 Task: Write a Python script to calculate the area of a circular sector.
Action: Mouse moved to (28, 8)
Screenshot: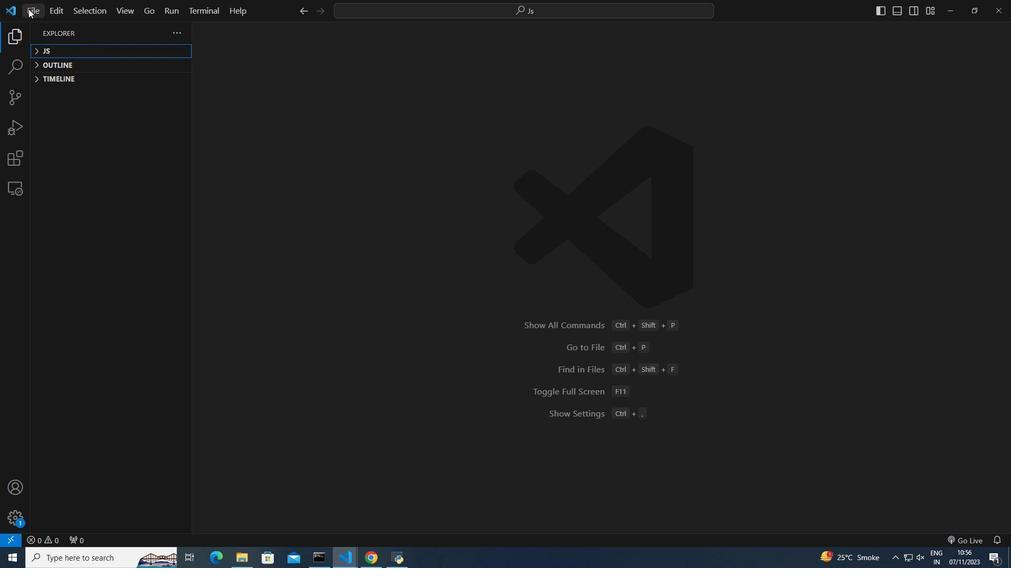 
Action: Mouse pressed left at (28, 8)
Screenshot: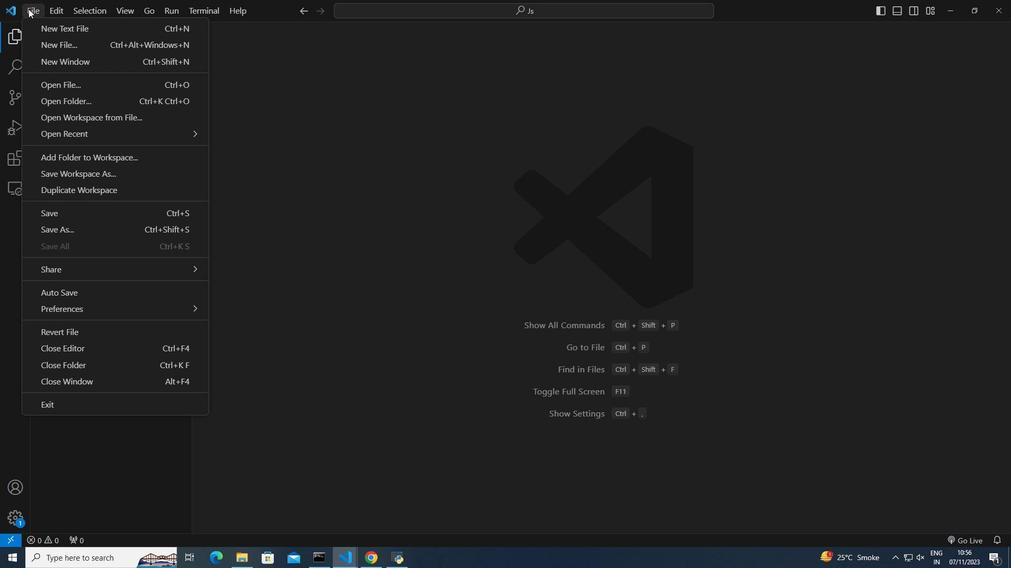
Action: Mouse moved to (66, 98)
Screenshot: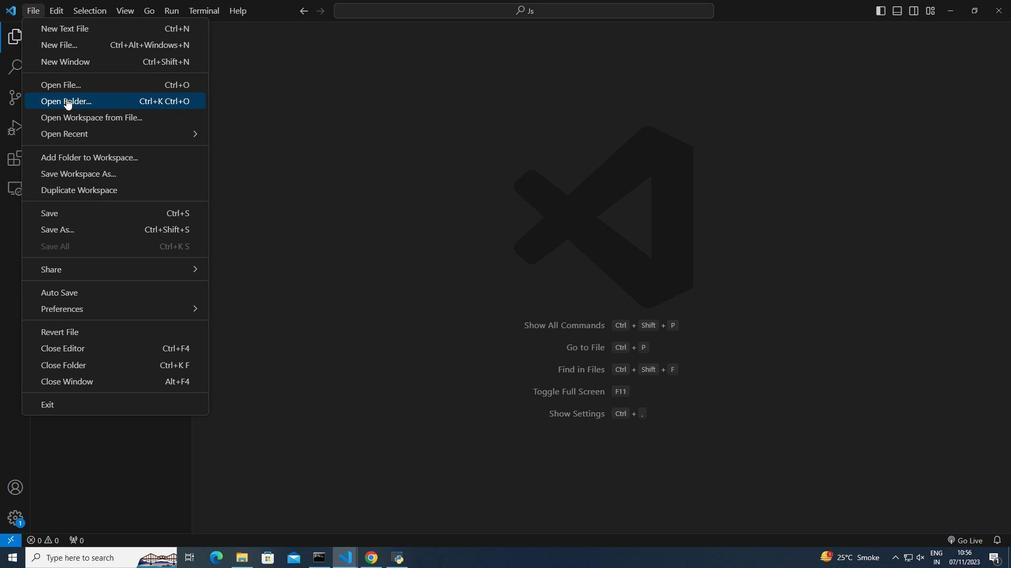 
Action: Mouse pressed left at (66, 98)
Screenshot: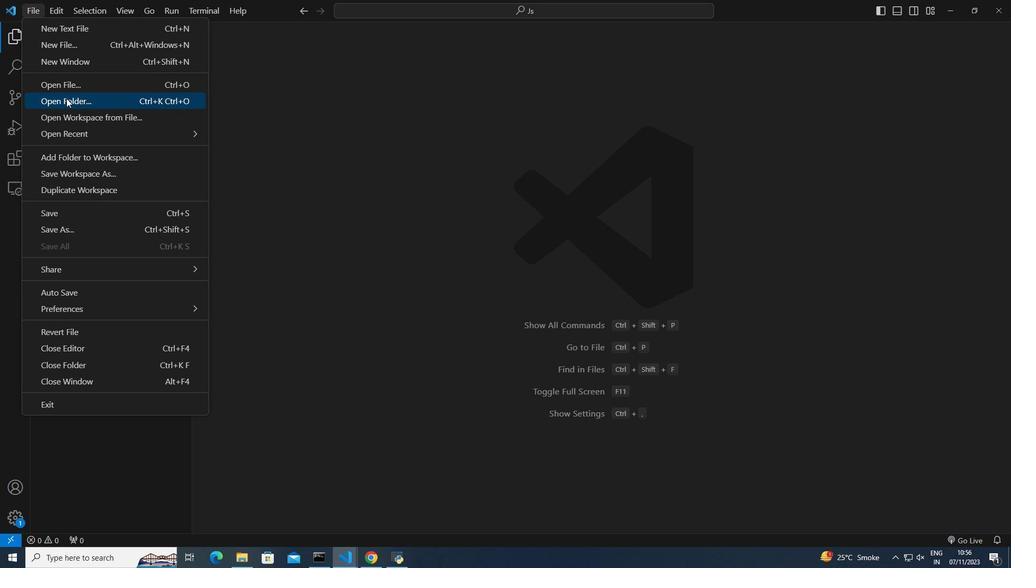 
Action: Mouse moved to (153, 178)
Screenshot: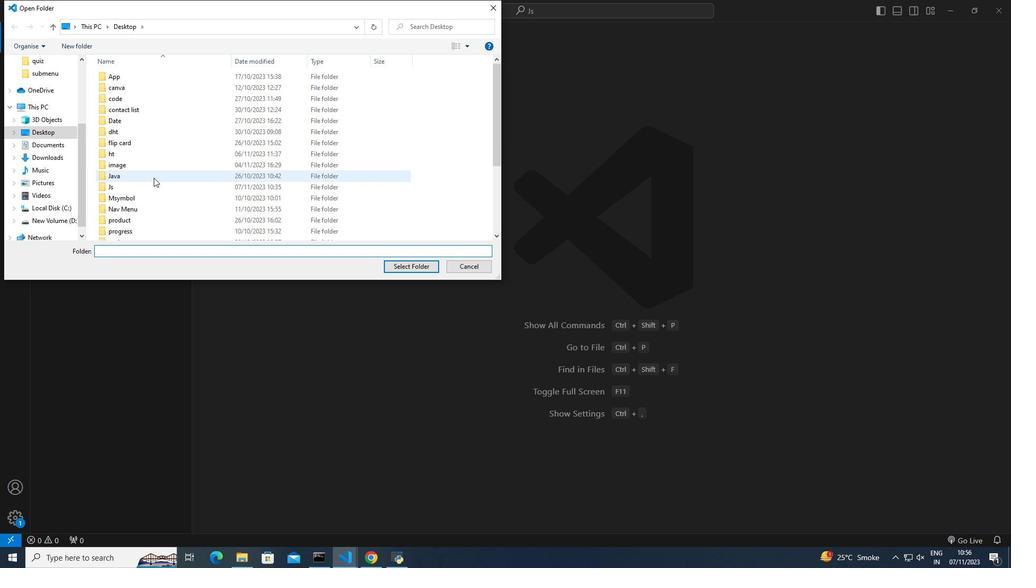 
Action: Mouse scrolled (153, 177) with delta (0, 0)
Screenshot: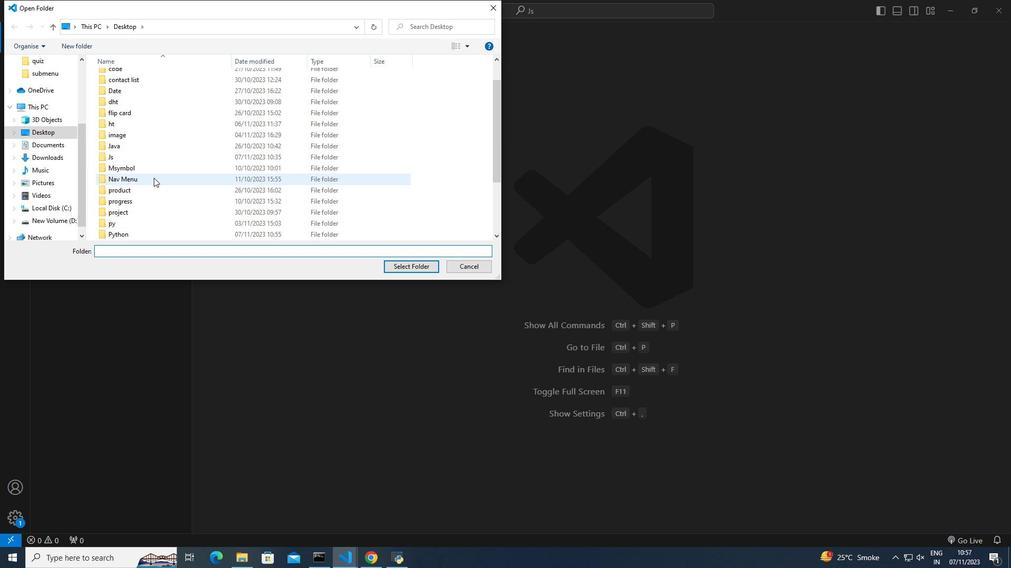 
Action: Mouse moved to (146, 231)
Screenshot: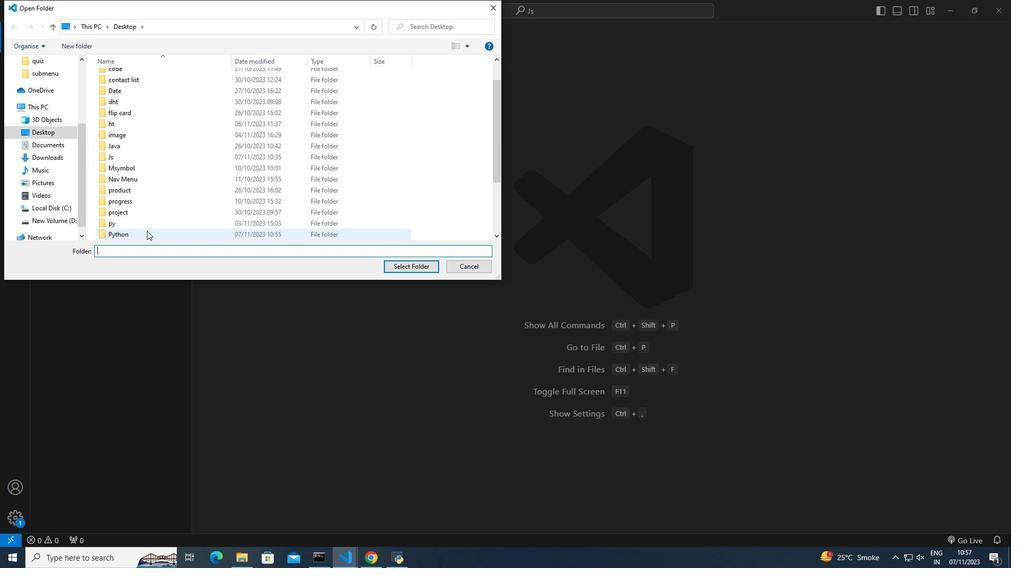 
Action: Mouse pressed left at (146, 231)
Screenshot: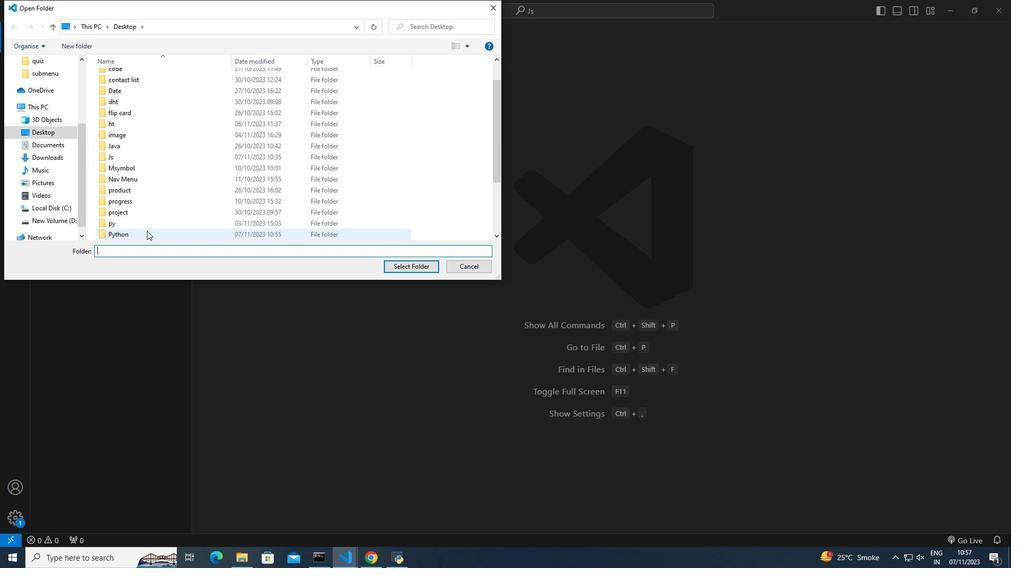 
Action: Mouse moved to (394, 262)
Screenshot: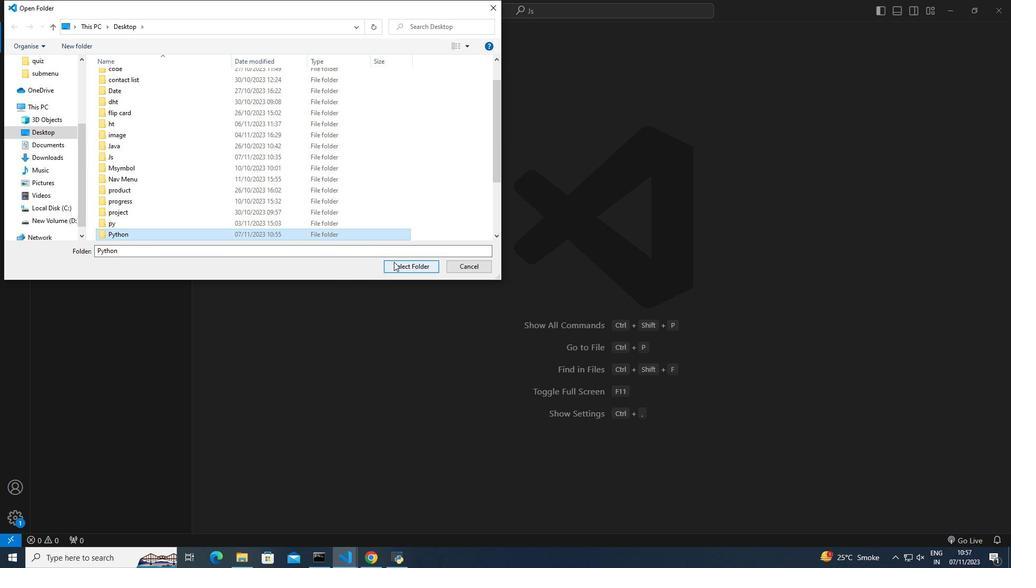
Action: Mouse pressed left at (394, 262)
Screenshot: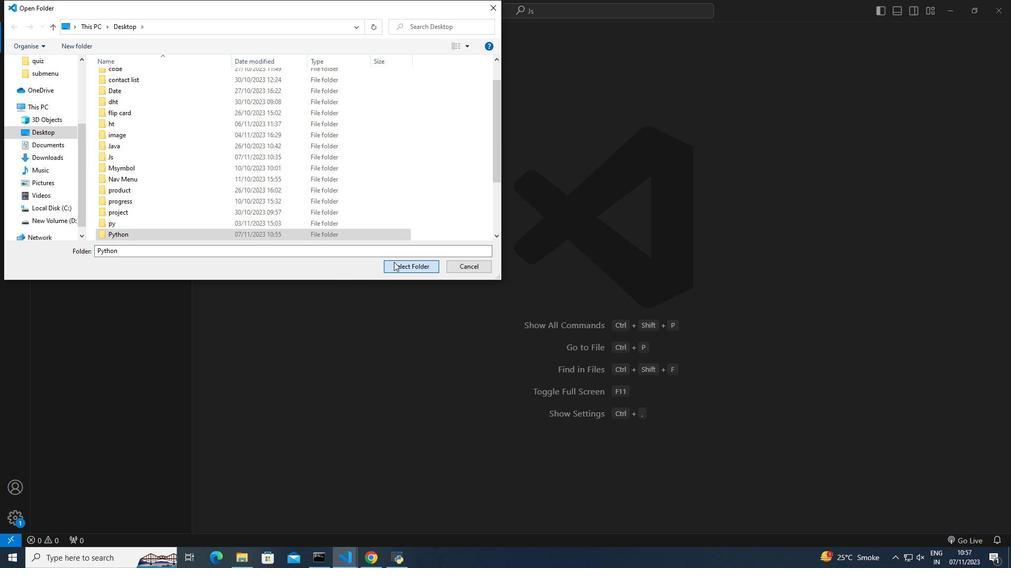 
Action: Mouse moved to (73, 48)
Screenshot: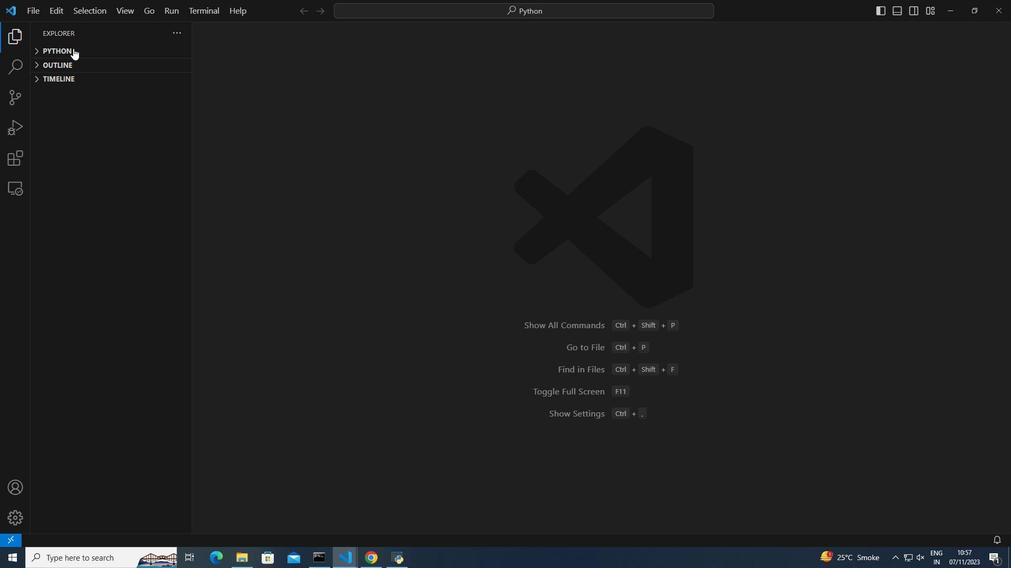 
Action: Mouse pressed left at (73, 48)
Screenshot: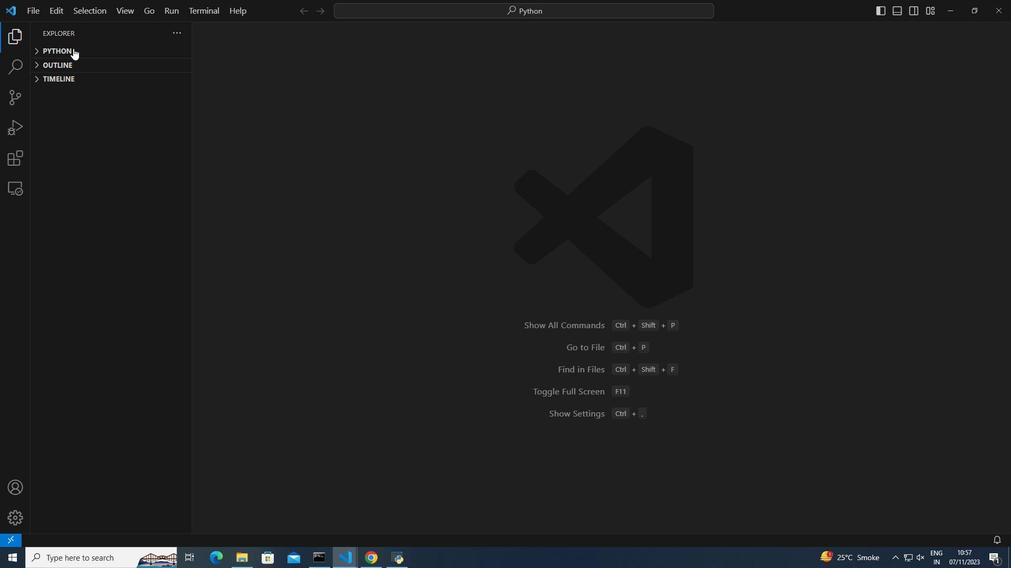 
Action: Mouse moved to (134, 48)
Screenshot: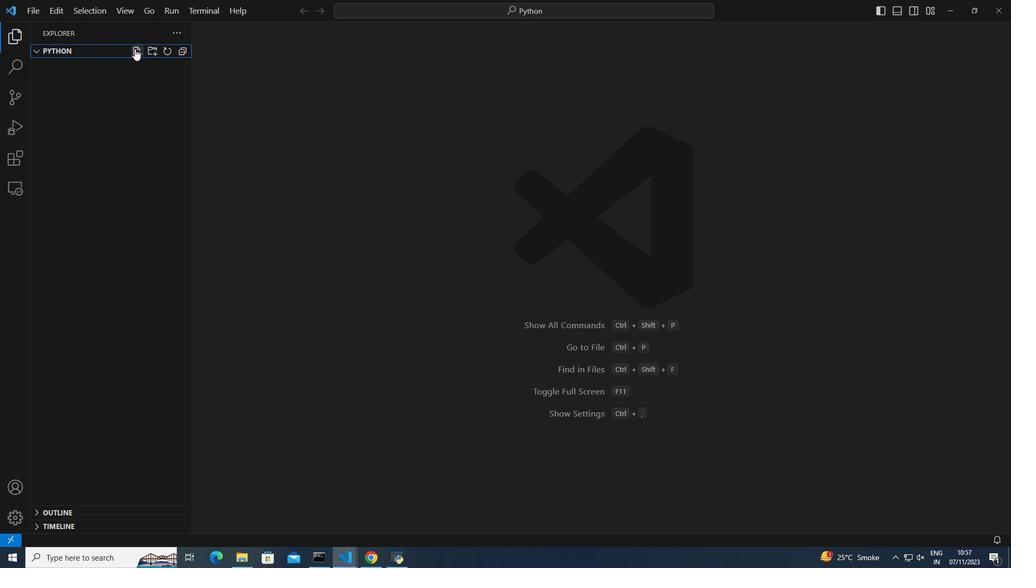 
Action: Mouse pressed left at (134, 48)
Screenshot: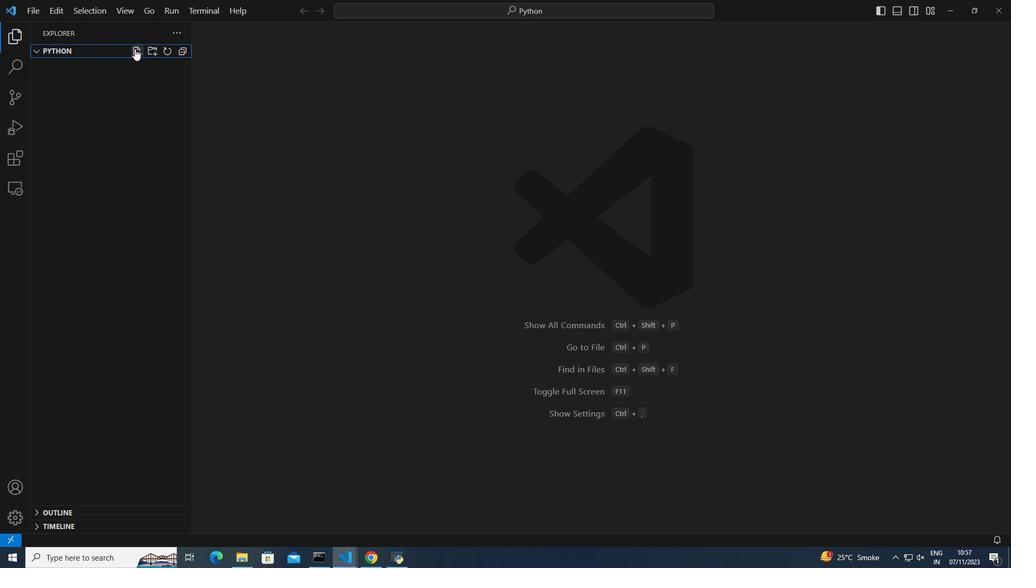 
Action: Mouse moved to (84, 65)
Screenshot: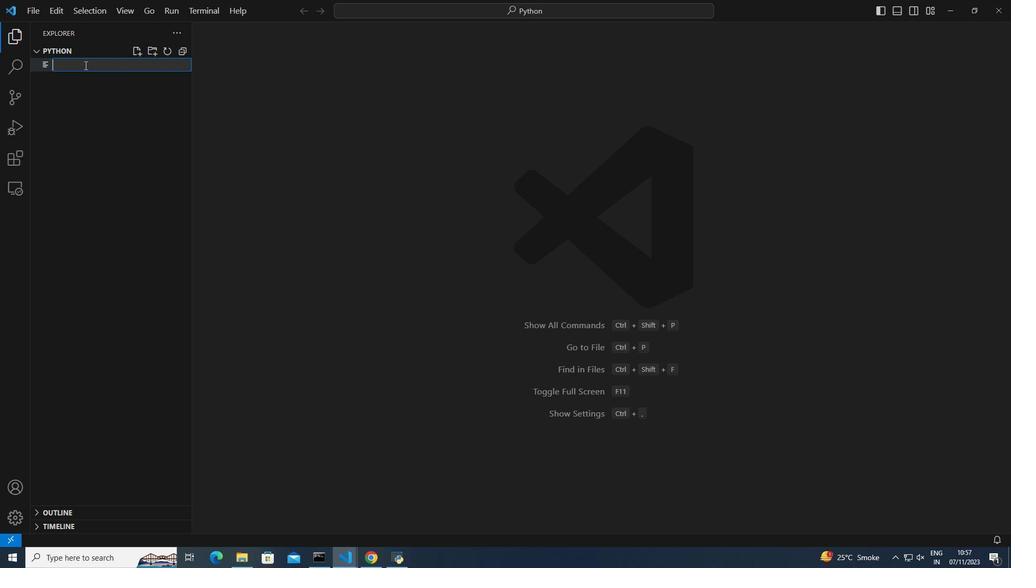 
Action: Mouse pressed left at (84, 65)
Screenshot: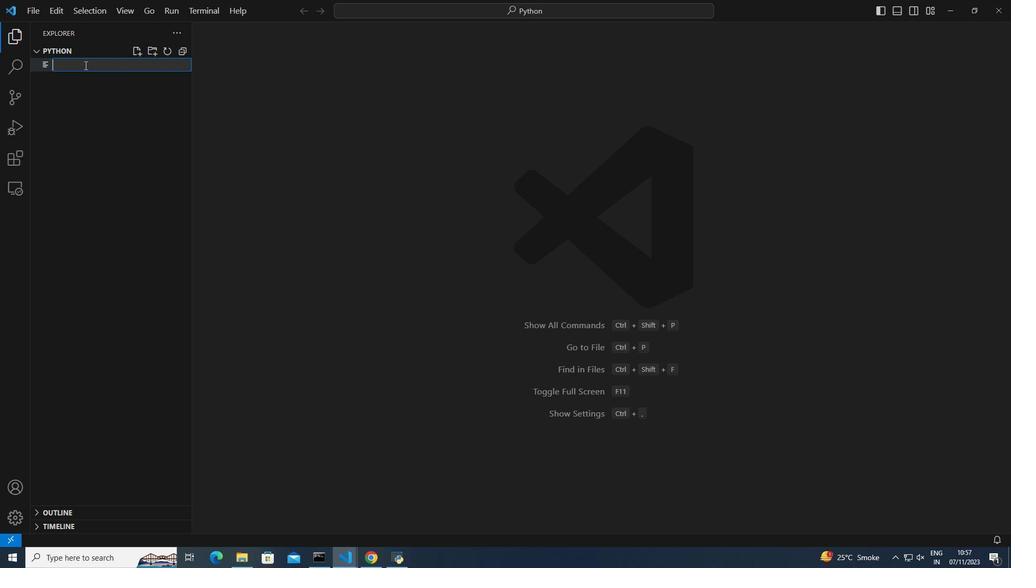 
Action: Mouse moved to (84, 65)
Screenshot: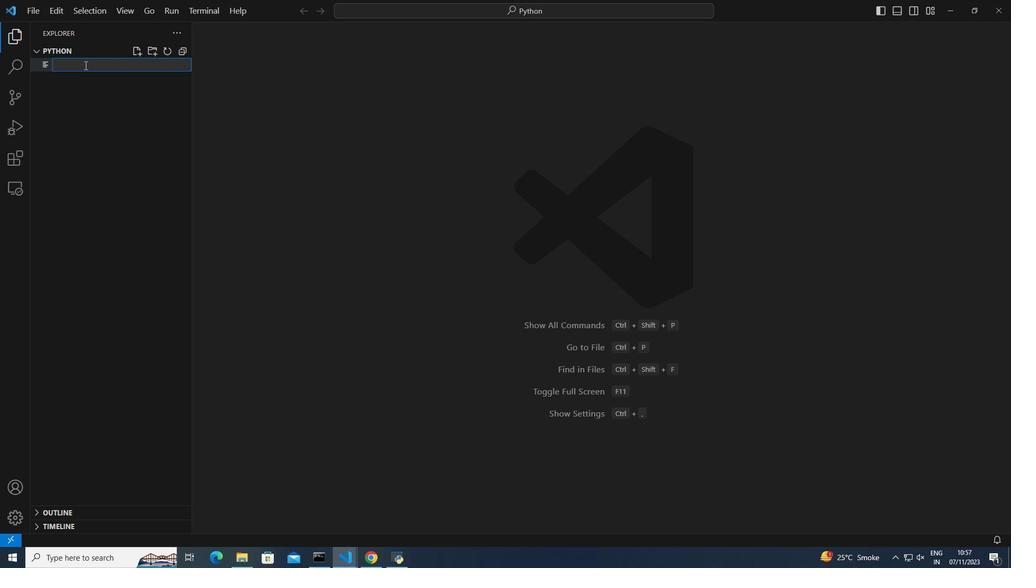 
Action: Key pressed se
Screenshot: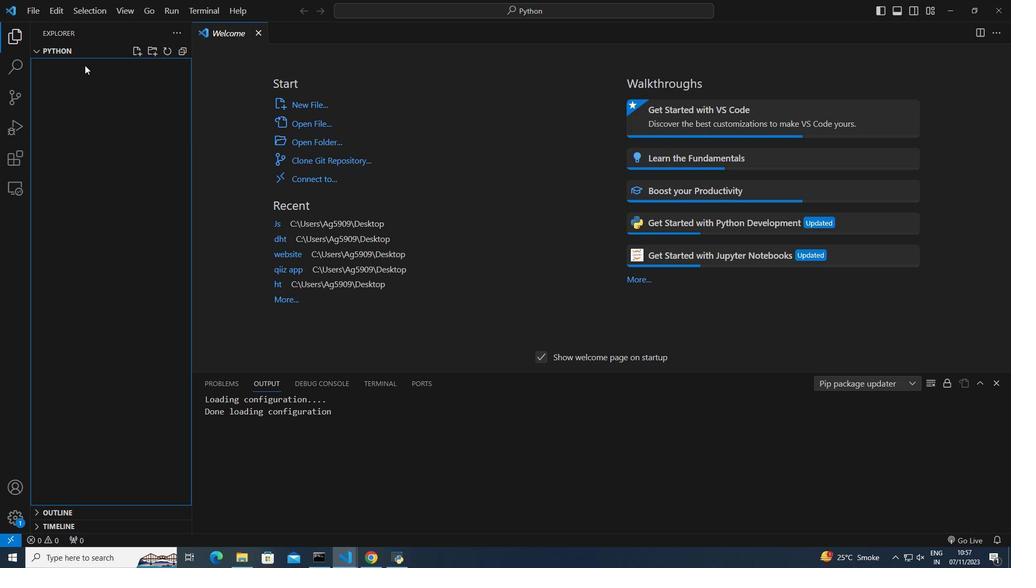 
Action: Mouse moved to (254, 29)
Screenshot: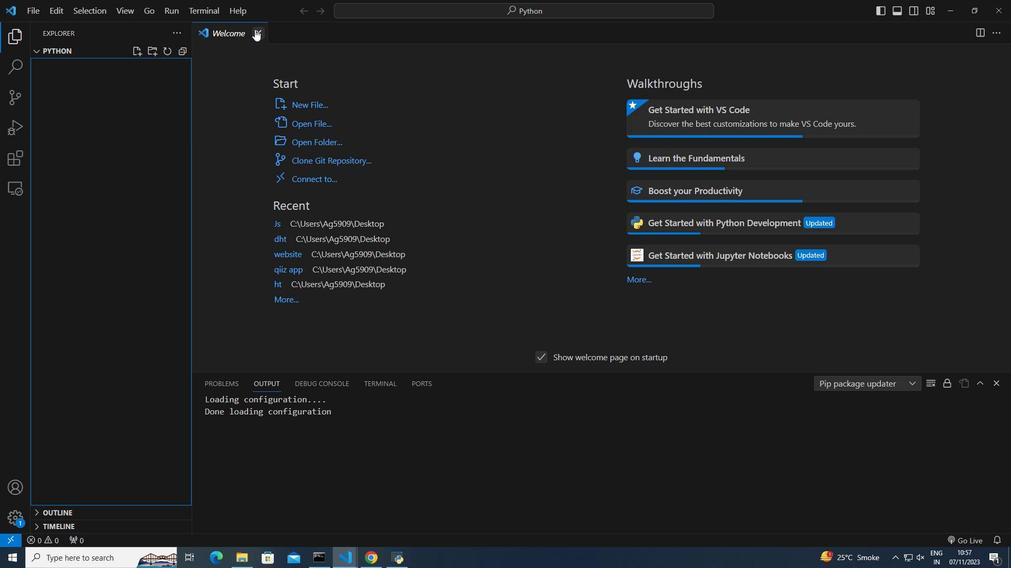 
Action: Mouse pressed left at (254, 29)
Screenshot: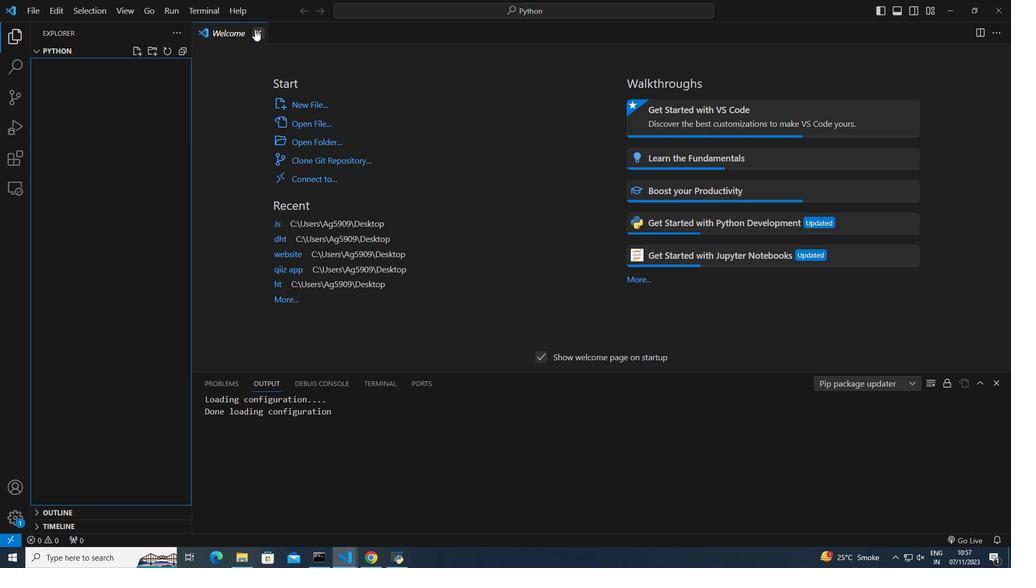 
Action: Mouse moved to (997, 380)
Screenshot: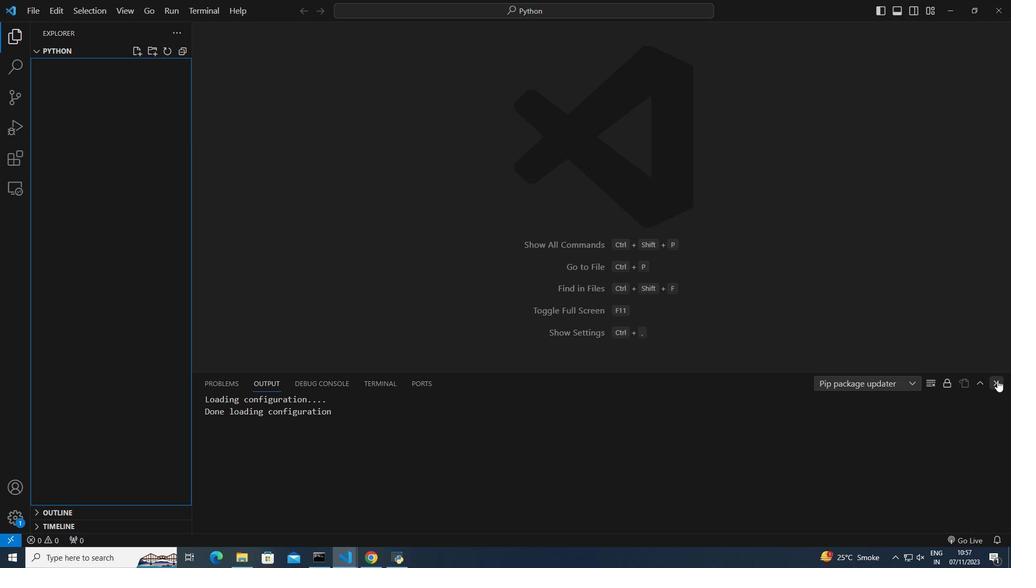 
Action: Mouse pressed left at (997, 380)
Screenshot: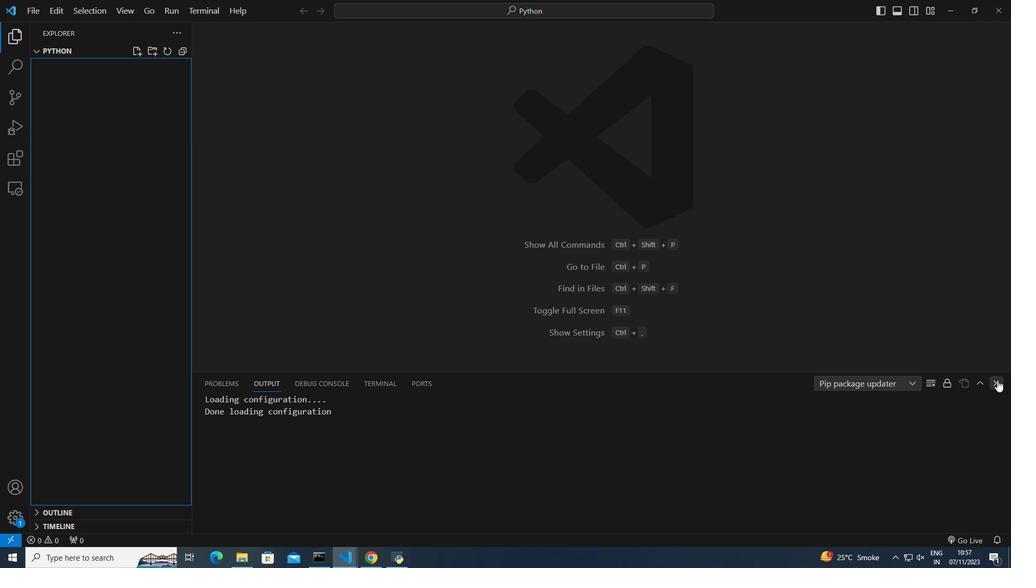 
Action: Mouse moved to (68, 48)
Screenshot: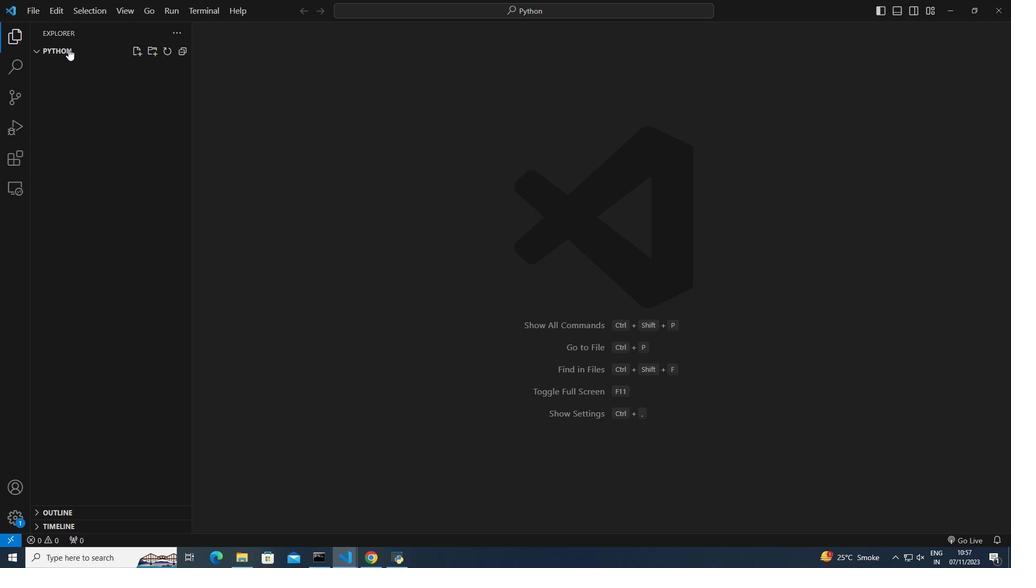 
Action: Mouse pressed left at (68, 48)
Screenshot: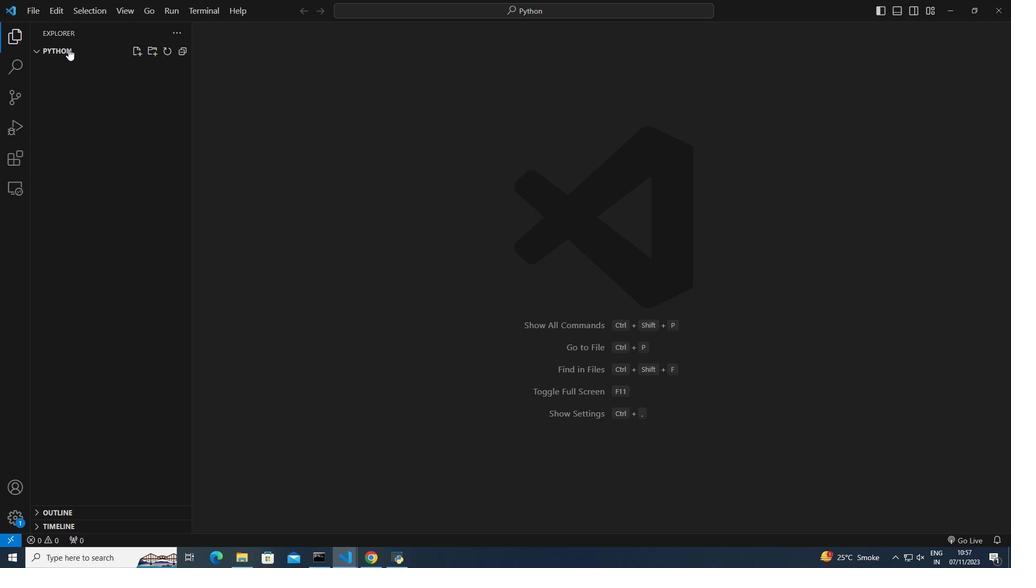 
Action: Mouse moved to (71, 47)
Screenshot: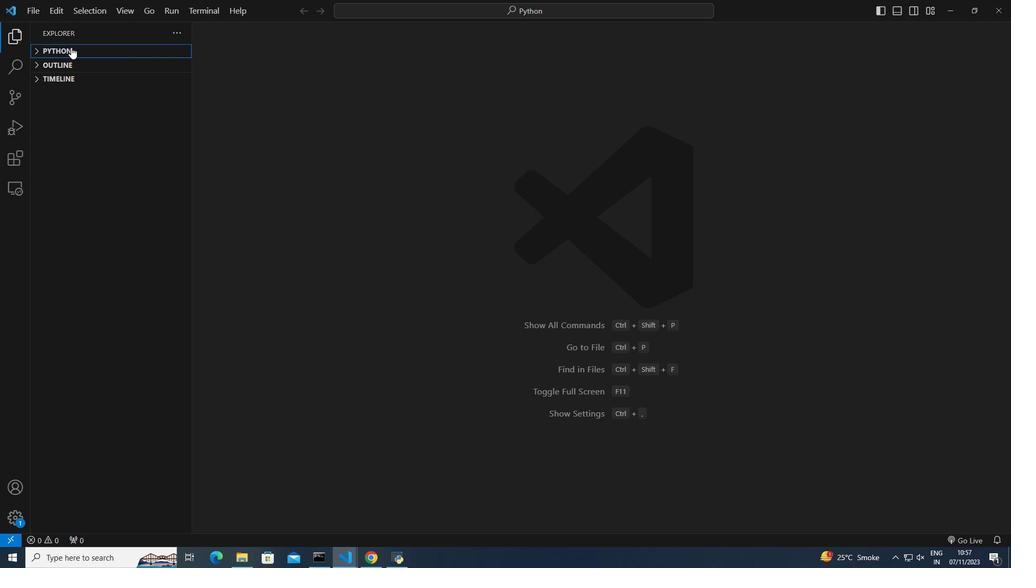 
Action: Mouse pressed left at (71, 47)
Screenshot: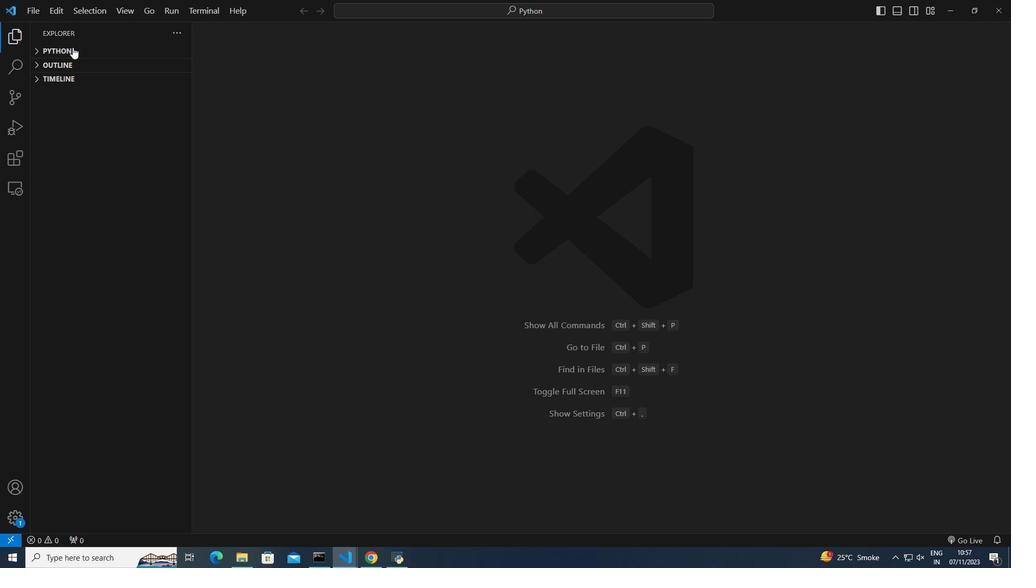 
Action: Mouse moved to (138, 46)
Screenshot: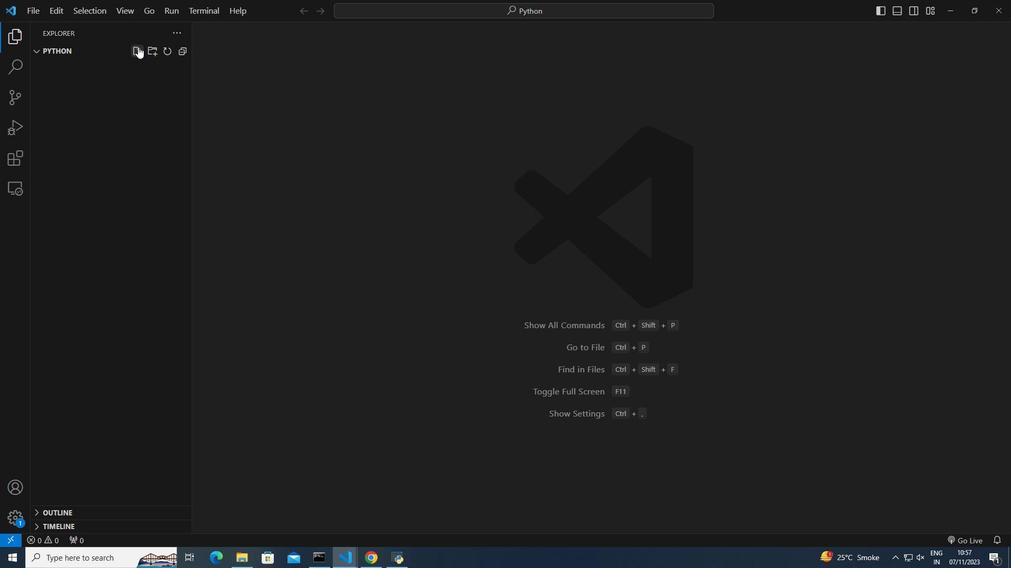 
Action: Mouse pressed left at (138, 46)
Screenshot: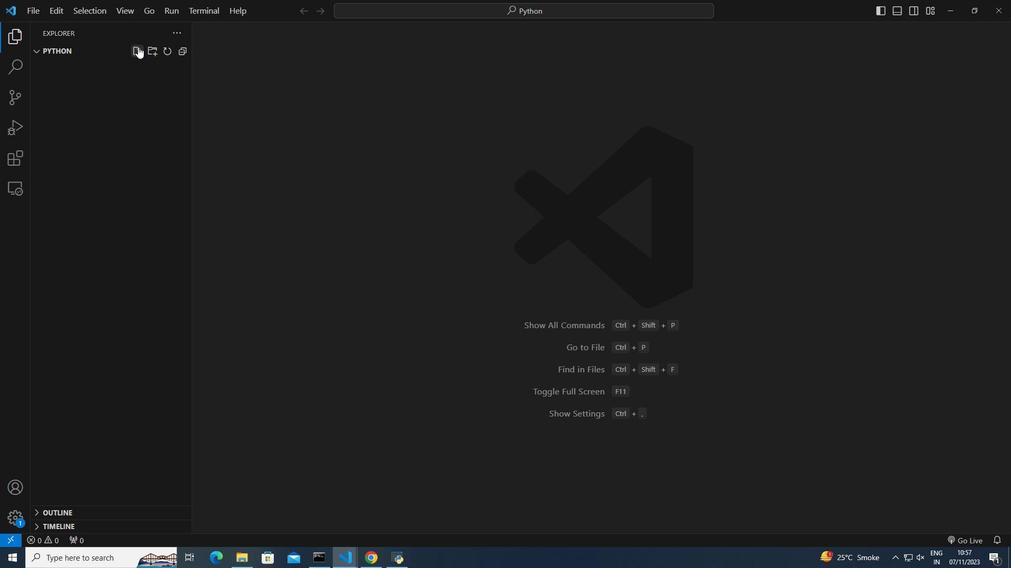 
Action: Mouse moved to (75, 60)
Screenshot: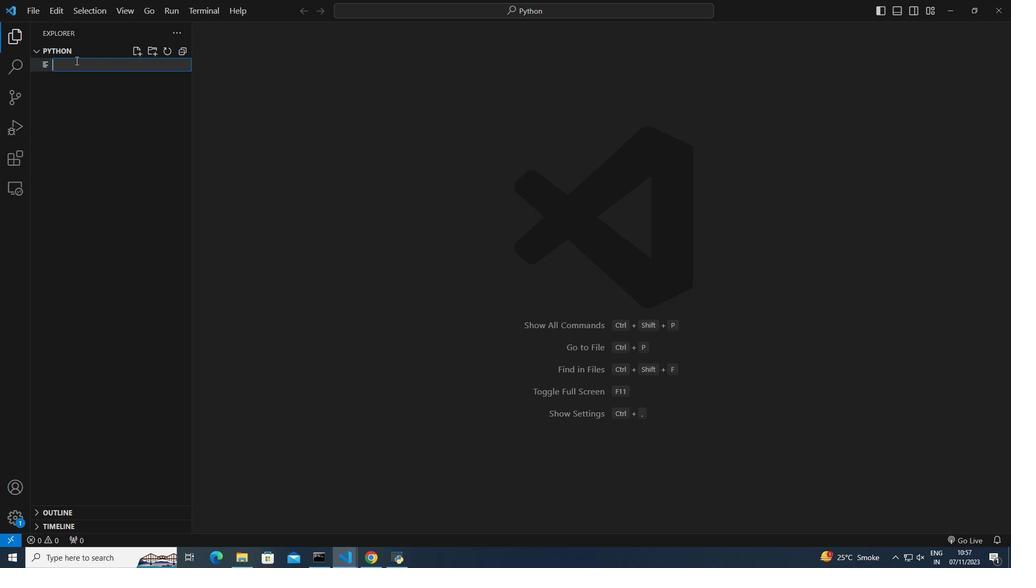 
Action: Mouse pressed left at (75, 60)
Screenshot: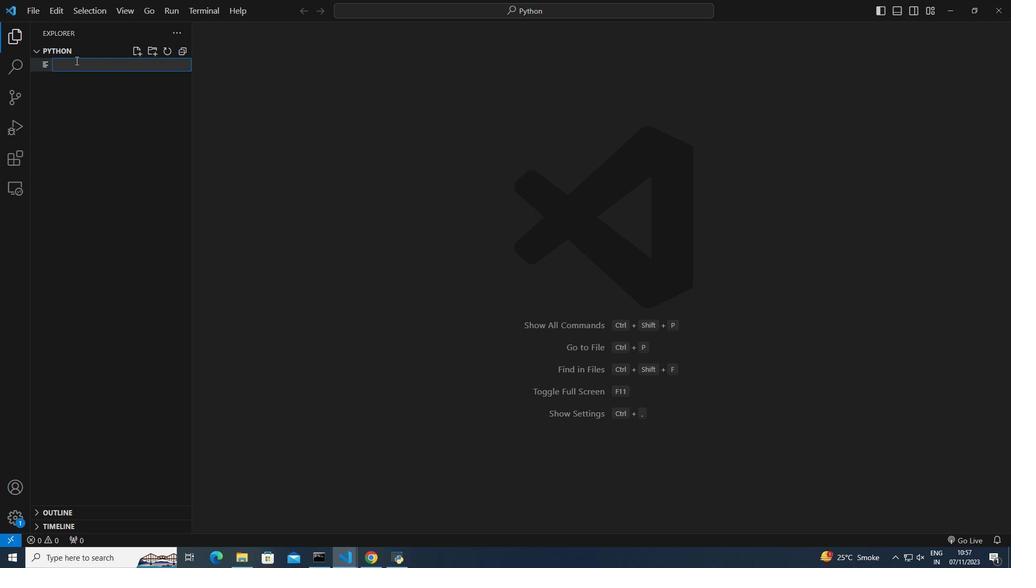 
Action: Mouse moved to (75, 60)
Screenshot: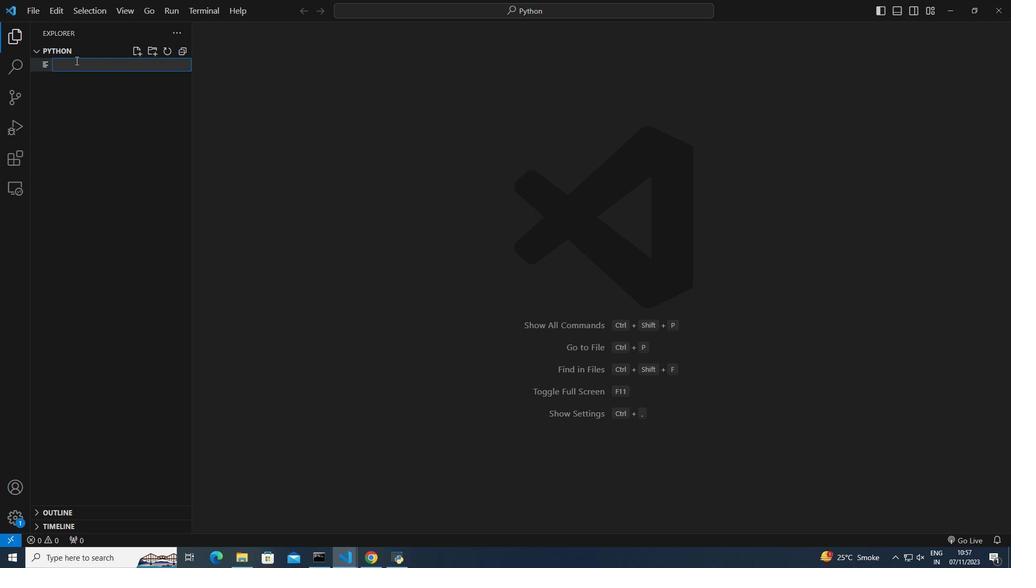 
Action: Key pressed sector.<Key.backspace><Key.backspace><Key.backspace><Key.backspace><Key.backspace><Key.backspace><Key.backspace><Key.backspace><Key.backspace><Key.backspace><Key.backspace><Key.backspace><Key.backspace><Key.backspace>area.py<Key.enter>import<Key.space>math<Key.enter><Key.enter>def<Key.space>sector<Key.shift_r><Key.shift_r><Key.shift_r><Key.shift_r><Key.shift_r><Key.shift_r><Key.shift_r><Key.shift_r>_area<Key.shift_r>(radius,<Key.space>angle<Key.right><Key.shift_r>:<Key.enter>area<Key.space>=<Key.space><Key.shift_r>(angle<Key.space>/<Key.space>360<Key.right><Key.space><Key.shift_r>*<Key.space>math.pi<Key.space><Key.shift_r><Key.shift_r><Key.shift_r>*<Key.space><Key.shift_r>(radius<Key.space><Key.shift_r>**<Key.space>2<Key.right><Key.right><Key.enter>return<Key.space>area<Key.enter><Key.enter><Key.enter><Key.shift>#<Key.space><Key.shift>Input<Key.space>the<Key.space>radius<Key.space>and<Key.space>angle<Key.space>from<Key.space>the<Key.space>user<Key.enter>radius<Key.space>=<Key.space>float<Key.shift_r><Key.shift_r>(input<Key.shift_r>(<Key.shift><Key.shift_r>"<Key.shift>Enter<Key.space>the<Key.space>radius<Key.space>of<Key.space>the<Key.space>circlll<Key.backspace><Key.backspace>e<Key.shift_r>:<Key.space><Key.right><Key.right><Key.right><Key.enter>angle<Key.space>=<Key.space>float<Key.shift_r>(input<Key.shift_r><Key.shift_r><Key.shift_r>(<Key.shift_r>"<Key.shift>Enter<Key.space>the<Key.space>angle<Key.space>of<Key.space>the<Key.space>sector<Key.space>in<Key.space>f<Key.backspace>degrees<Key.shift_r>:<Key.space><Key.right><Key.right><Key.right><Key.enter><Key.enter><Key.enter><Key.shift>#<Key.space><Key.shift>Calculate<Key.space>the<Key.space>ae<Key.backspace>rea<Key.space>of<Key.space>the<Key.space>circular<Key.space>sector<Key.enter><Key.enter><Key.backspace>area<Key.space>=<Key.space>sector<Key.enter><Key.shift_r><Key.shift_r>(radius,<Key.space>angle<Key.right><Key.enter><Key.enter>print<Key.shift_r>(f<Key.shift_r>"<Key.shift><Key.shift><Key.shift><Key.shift><Key.shift><Key.shift><Key.shift><Key.shift><Key.shift><Key.shift>The<Key.space>area<Key.space>of<Key.space>the<Key.space>circular<Key.space>sector<Key.space>is<Key.space><Key.shift_r>{area<Key.shift_r><Key.shift_r>:.2f<Key.right><Key.space>a<Key.backspace>square<Key.space>units.ctrl+S
Screenshot: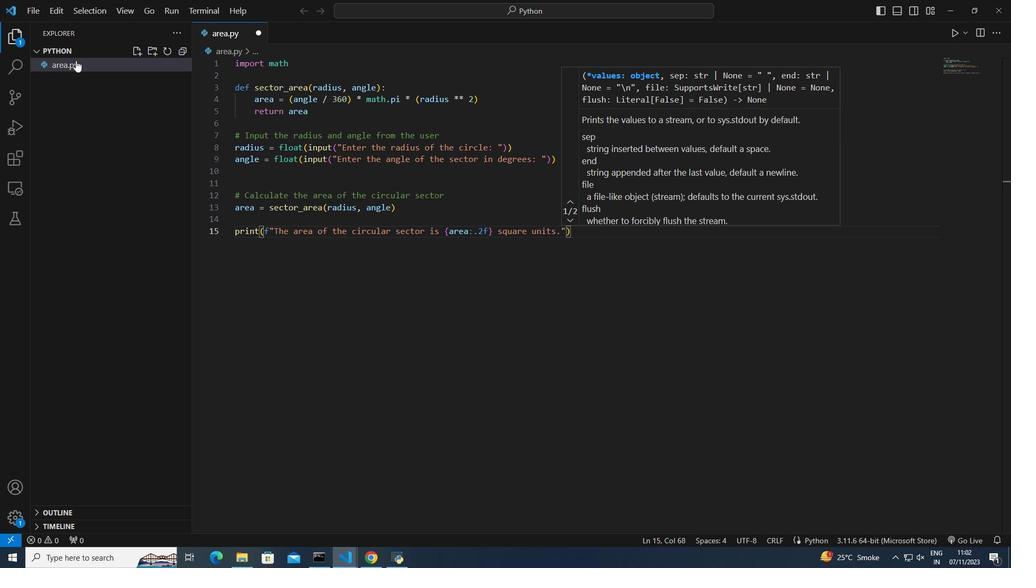 
Action: Mouse moved to (303, 363)
Screenshot: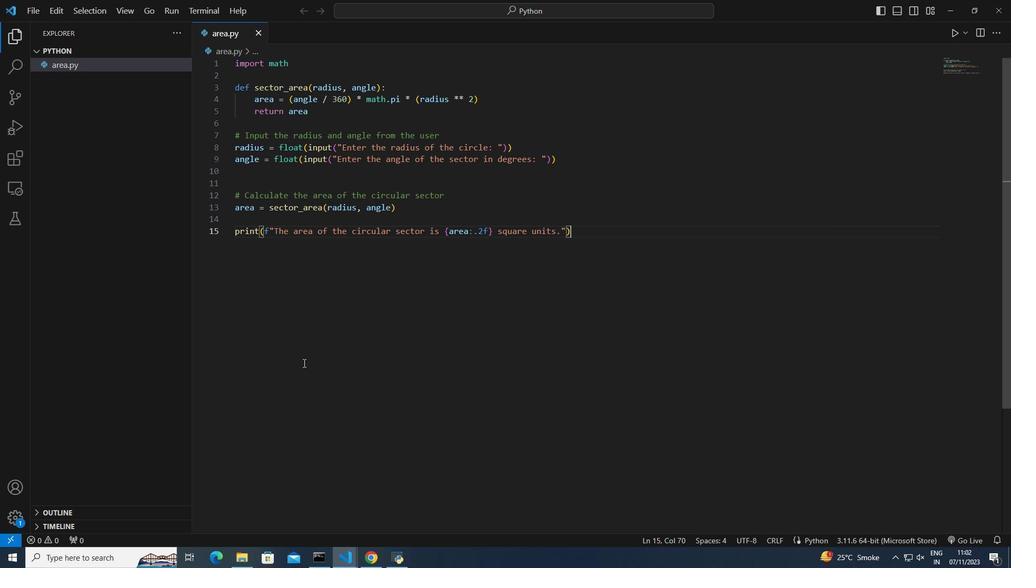 
Action: Mouse pressed left at (303, 363)
Screenshot: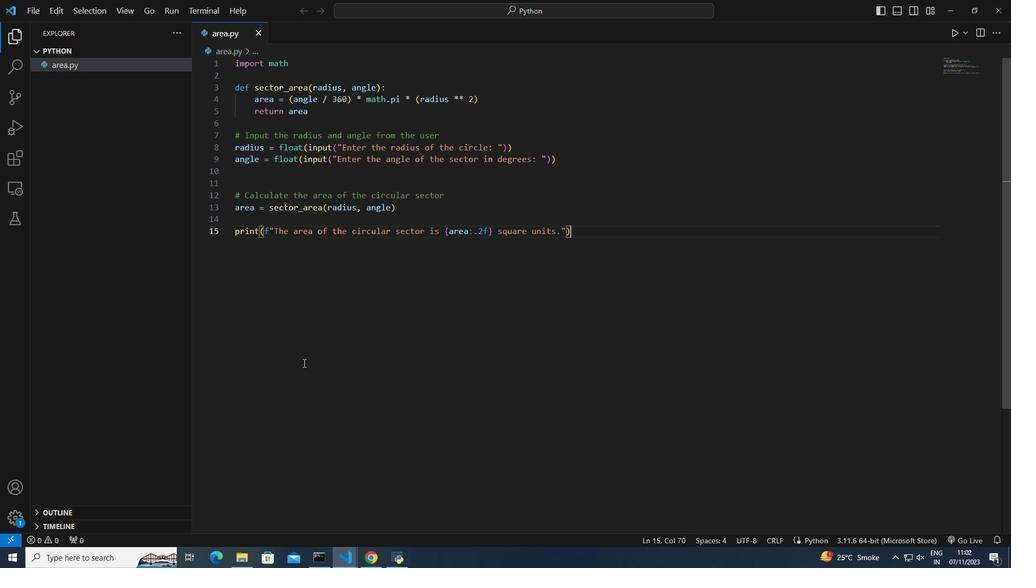 
Action: Mouse moved to (952, 29)
Screenshot: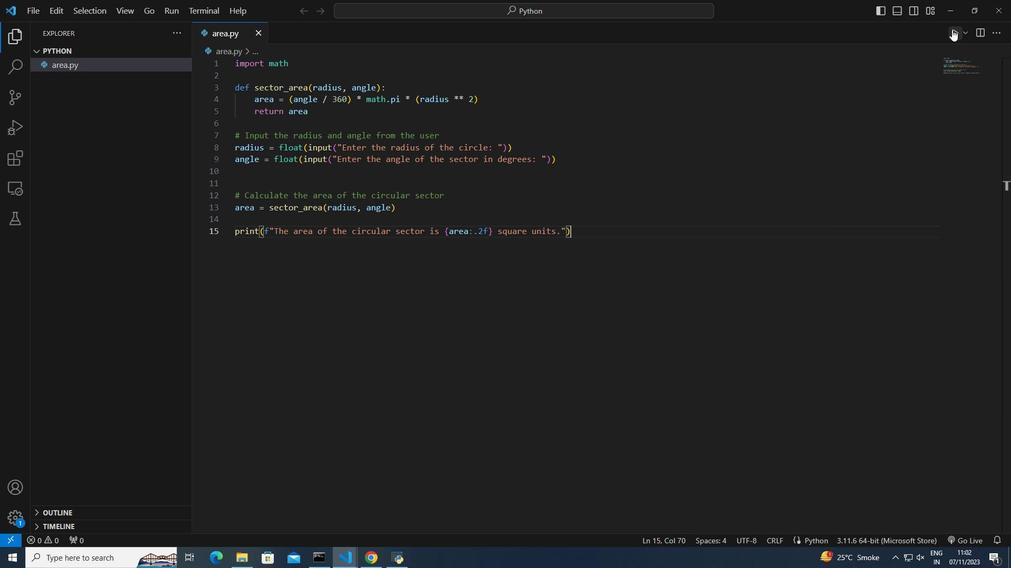 
Action: Mouse pressed left at (952, 29)
Screenshot: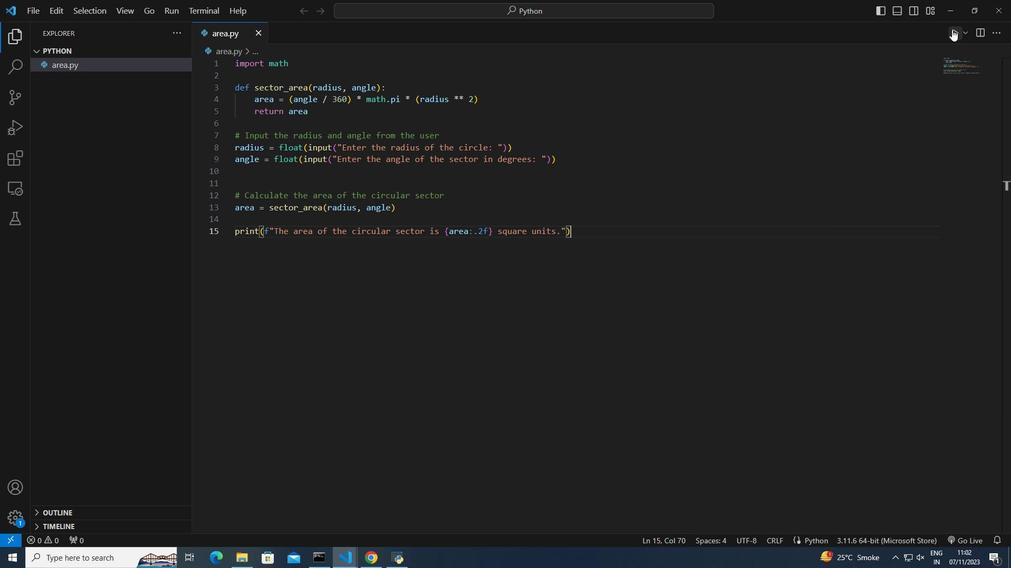 
Action: Mouse moved to (357, 422)
Screenshot: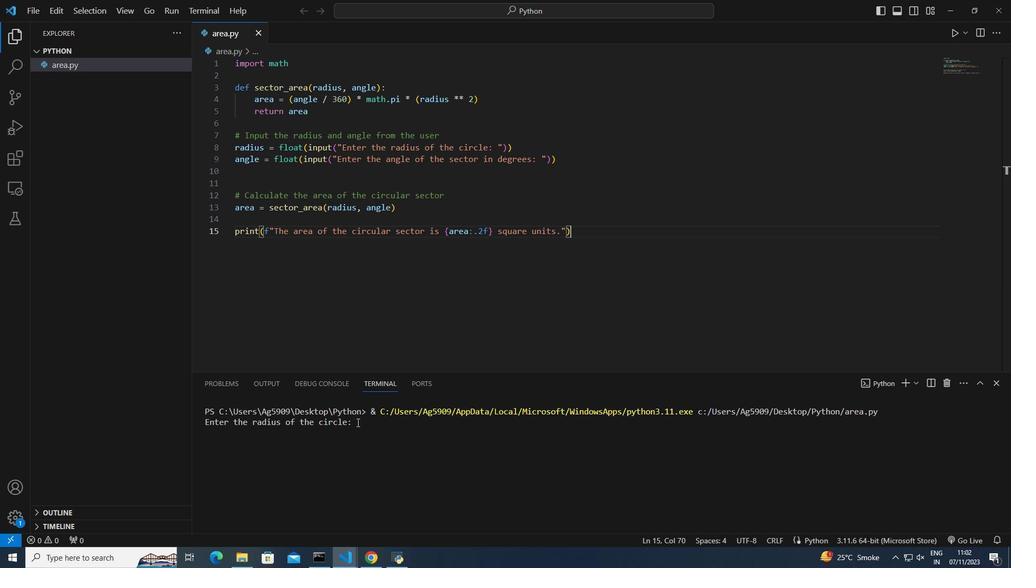 
Action: Mouse pressed left at (357, 422)
Screenshot: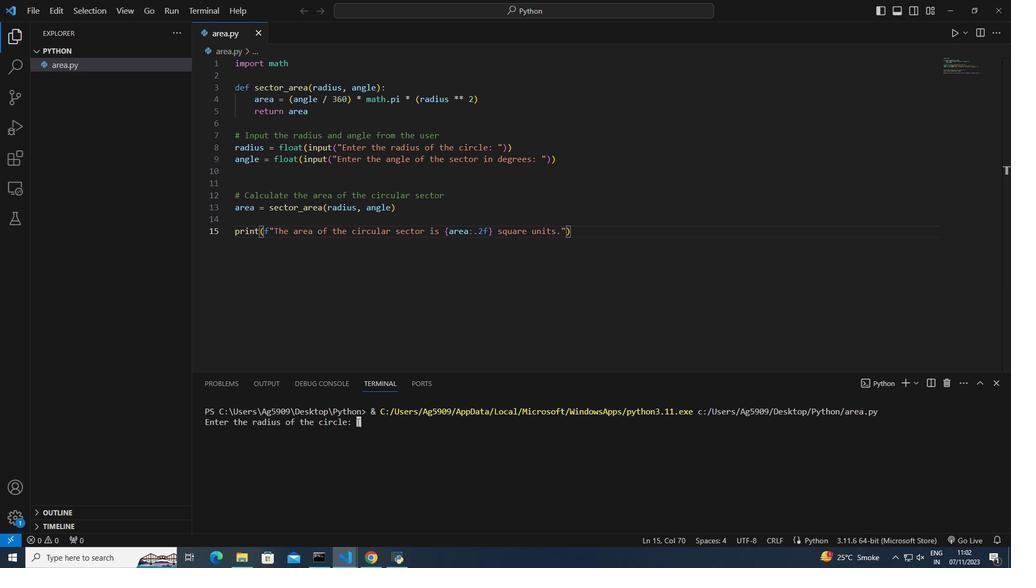 
Action: Mouse moved to (371, 445)
Screenshot: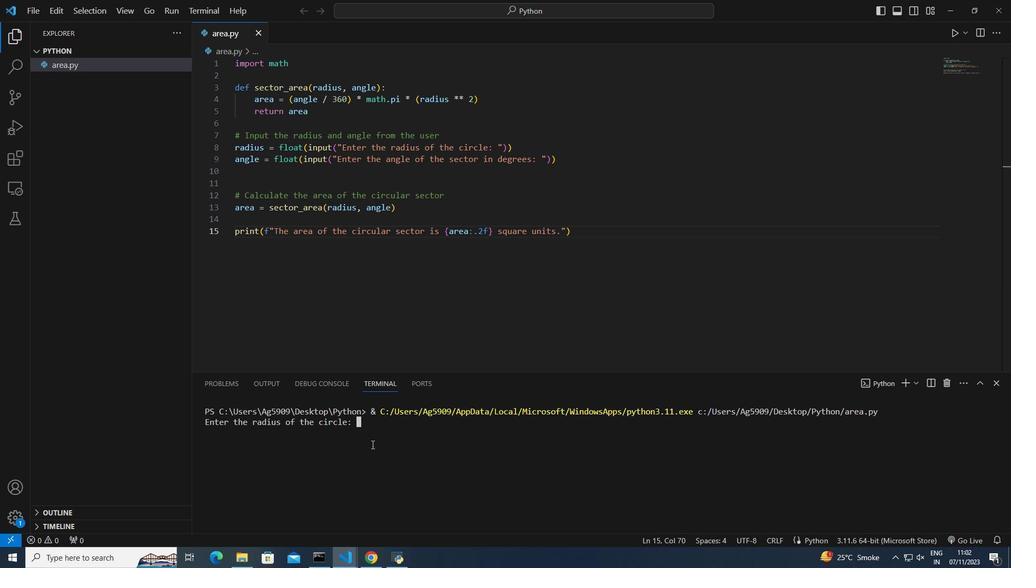 
Action: Key pressed 2
Screenshot: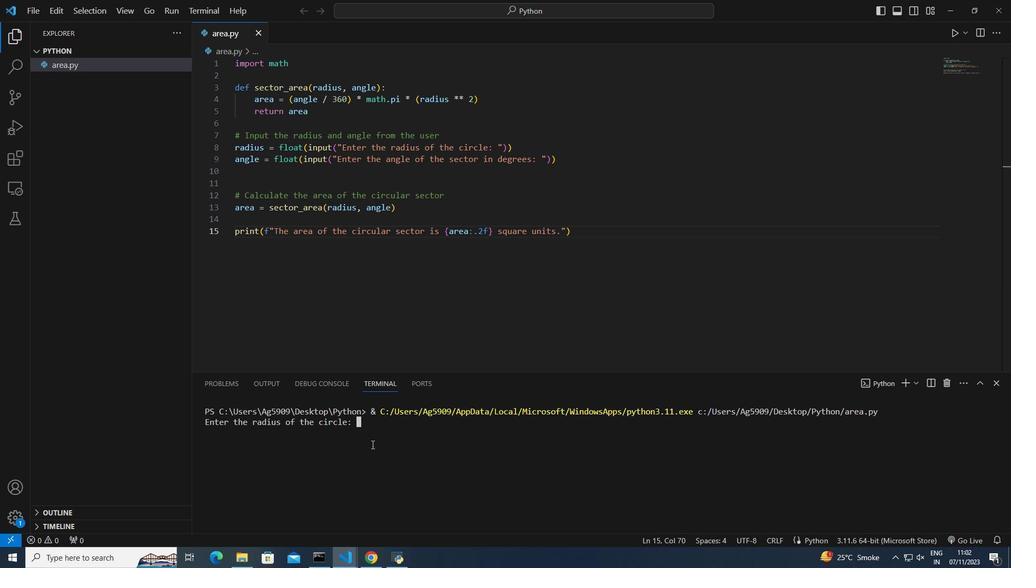 
Action: Mouse moved to (377, 427)
Screenshot: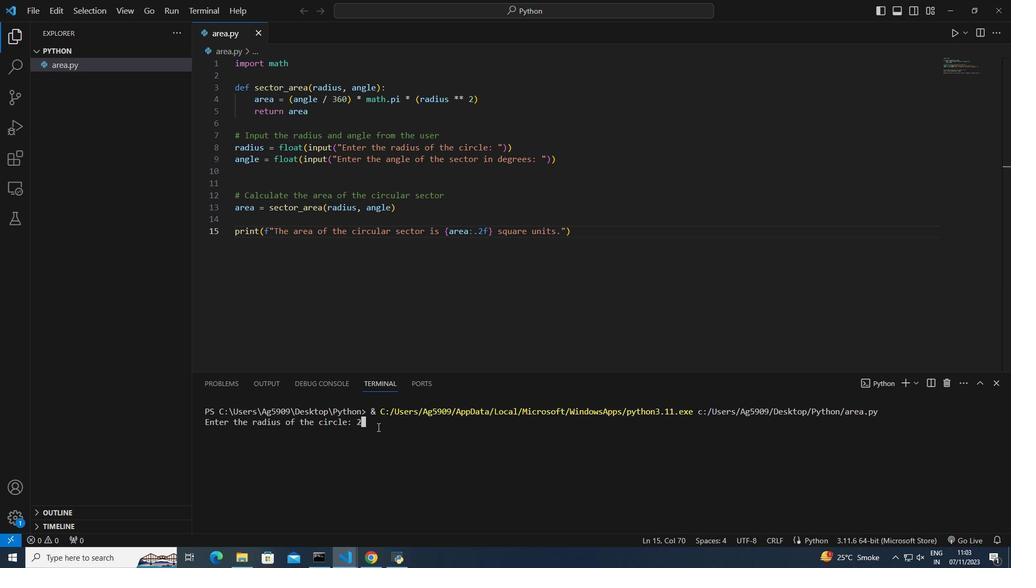
Action: Key pressed <Key.backspace>
Screenshot: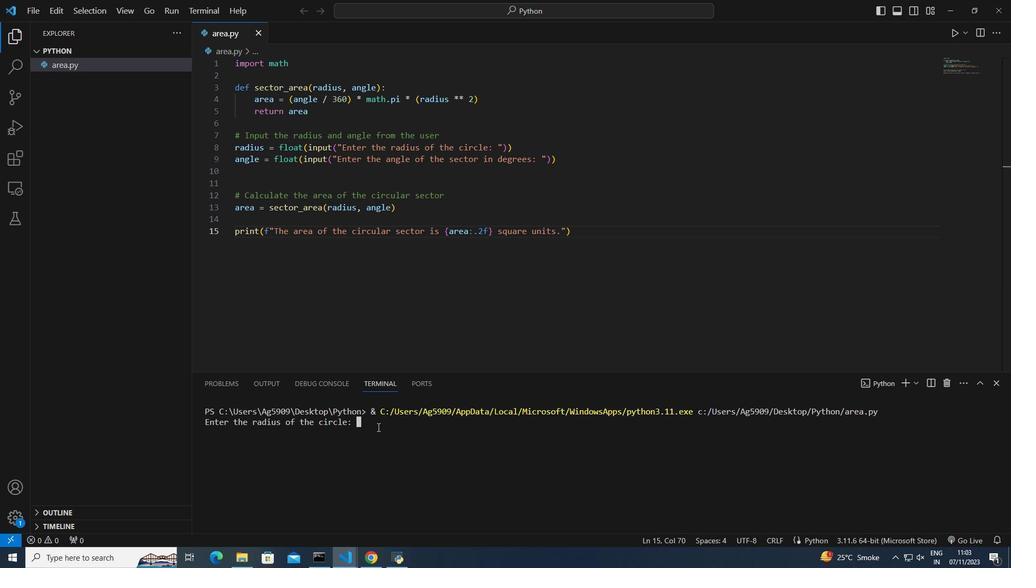 
Action: Mouse moved to (385, 418)
Screenshot: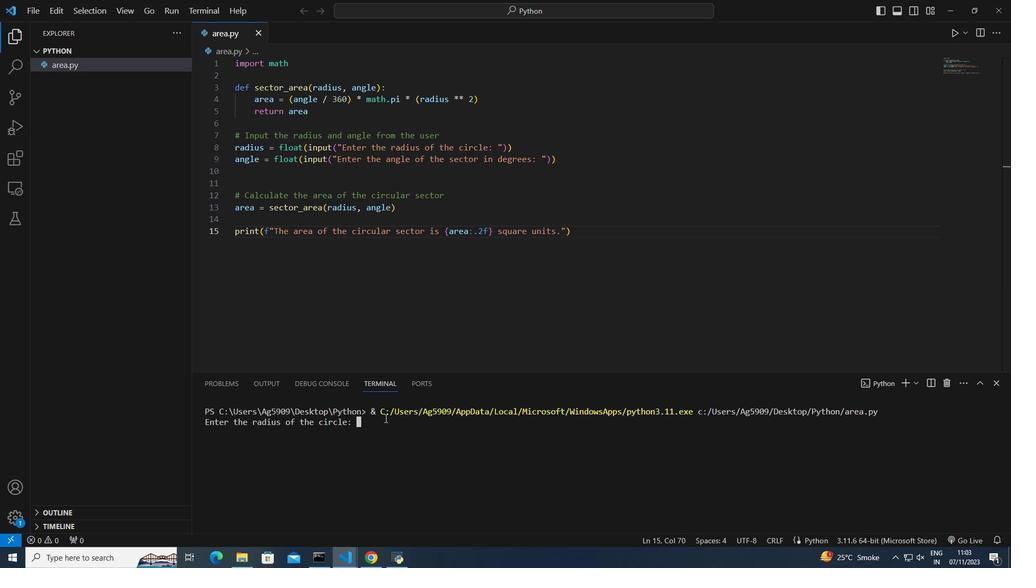 
Action: Key pressed 5<Key.enter>
Screenshot: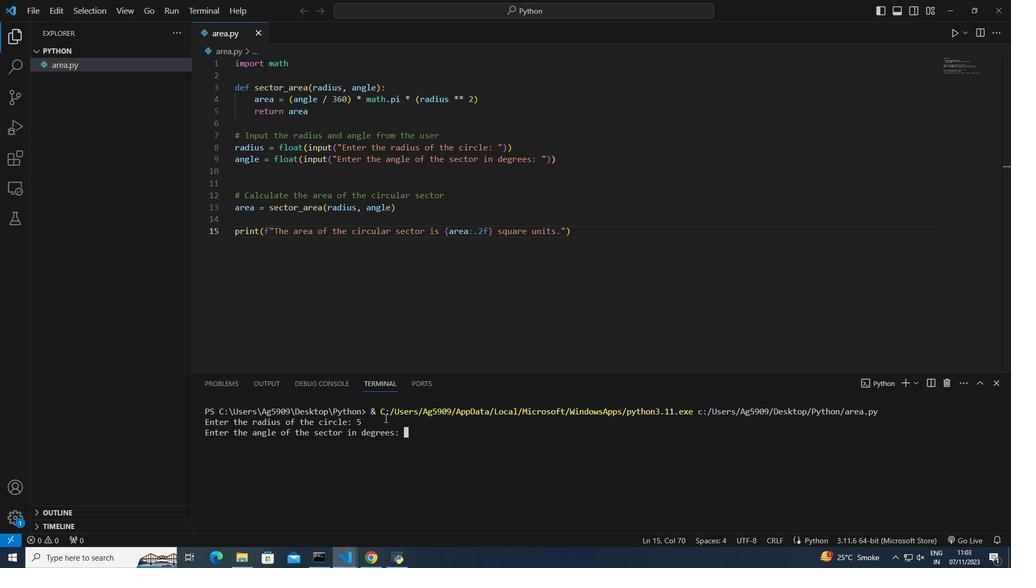 
Action: Mouse moved to (415, 452)
Screenshot: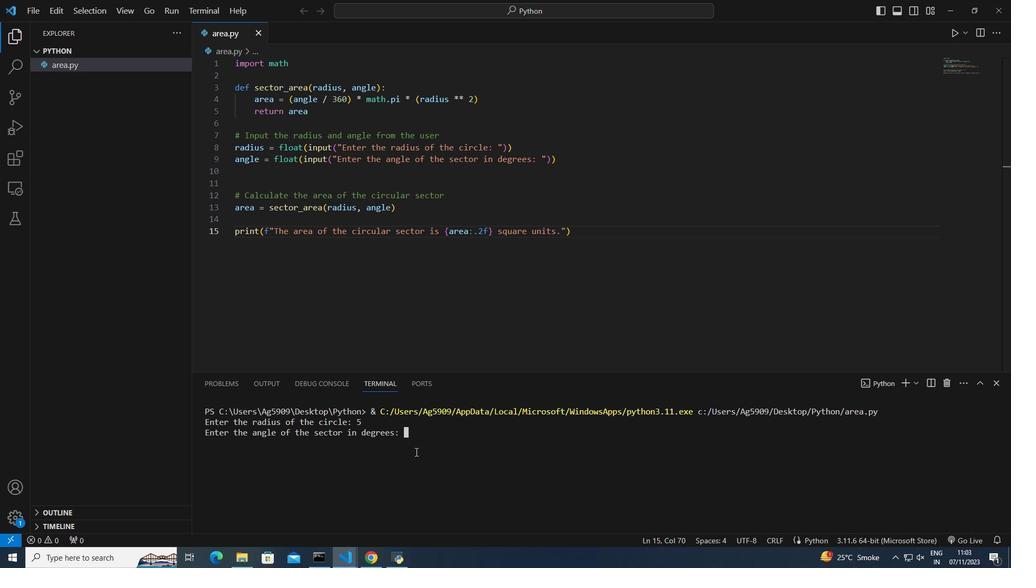 
Action: Key pressed 3
Screenshot: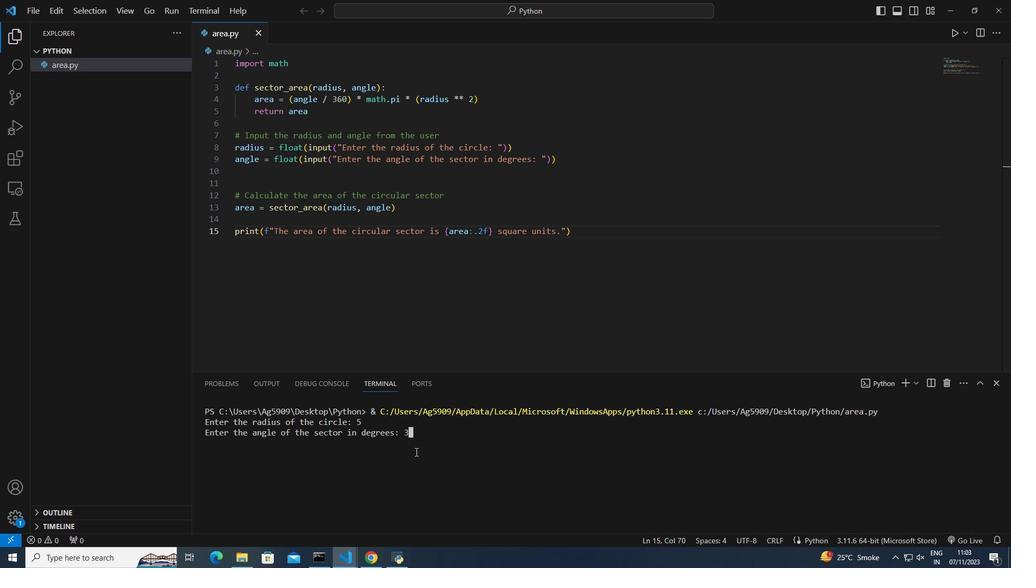 
Action: Mouse moved to (416, 446)
Screenshot: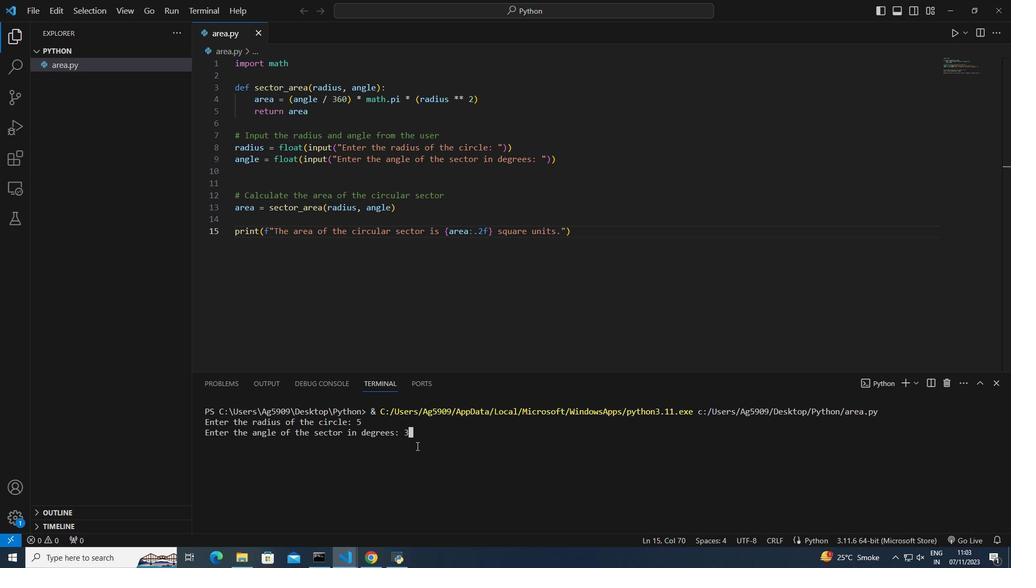 
Action: Key pressed 0
Screenshot: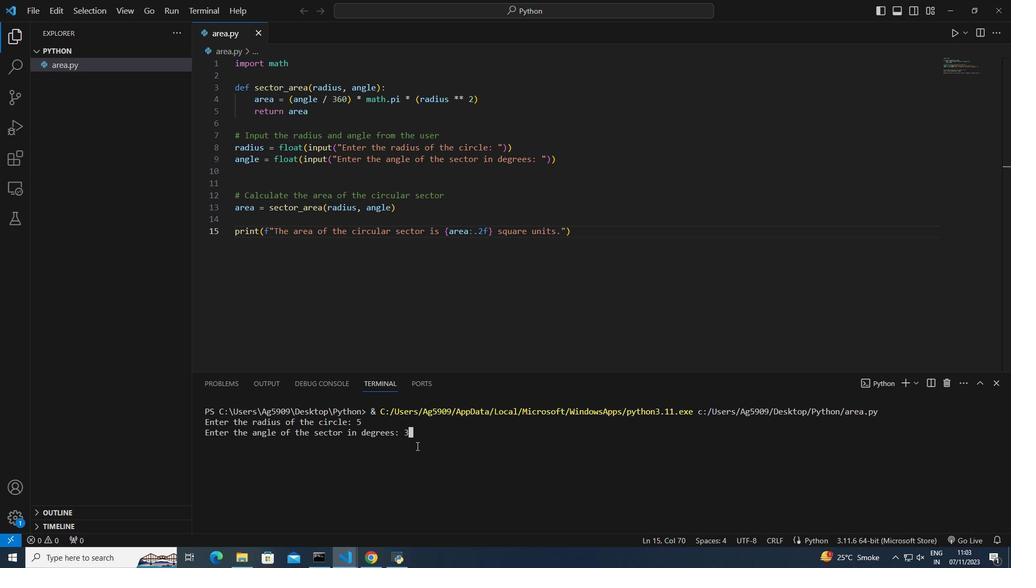 
Action: Mouse moved to (414, 444)
Screenshot: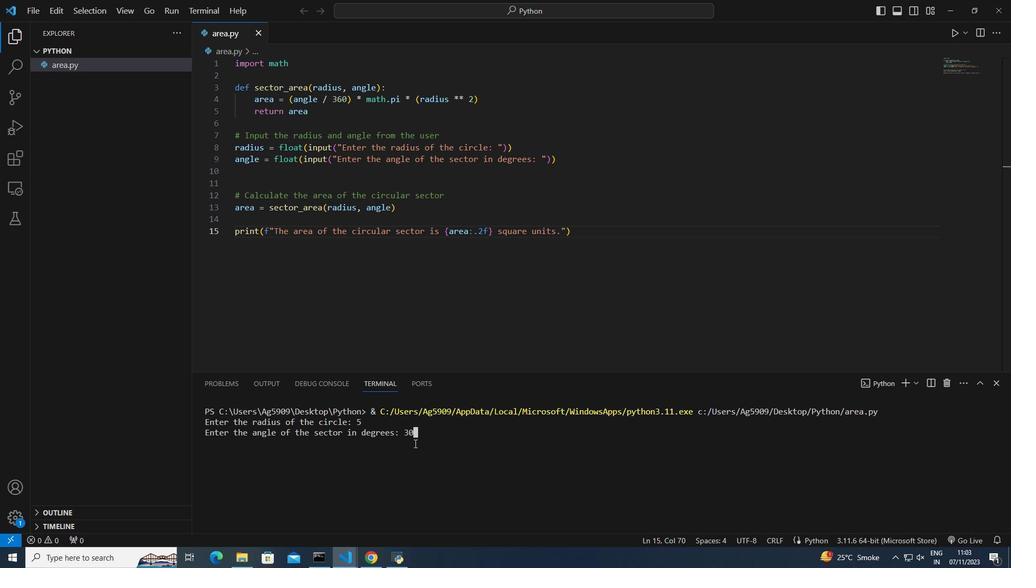 
Action: Key pressed <Key.enter>
Screenshot: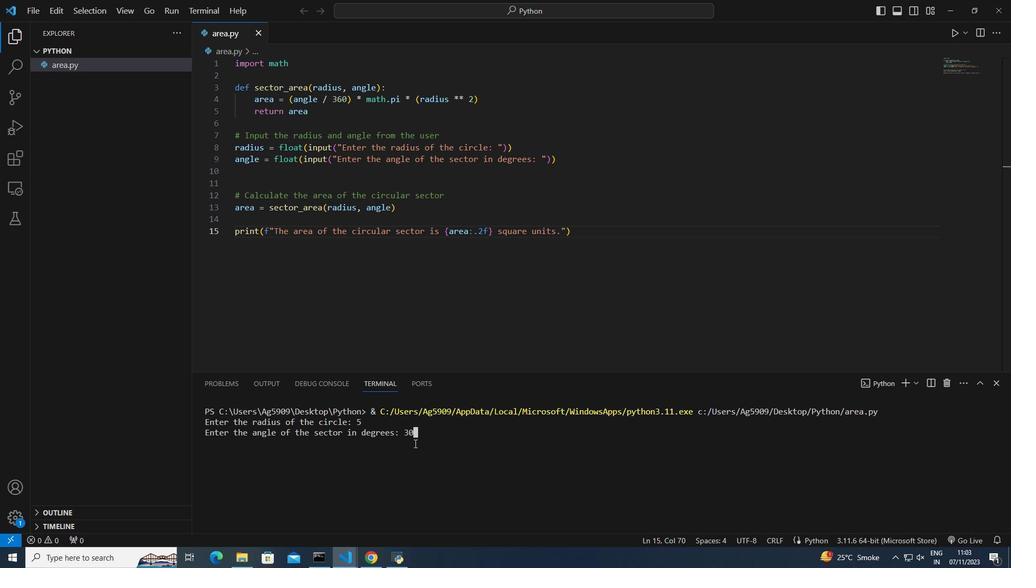 
Action: Mouse moved to (441, 360)
Screenshot: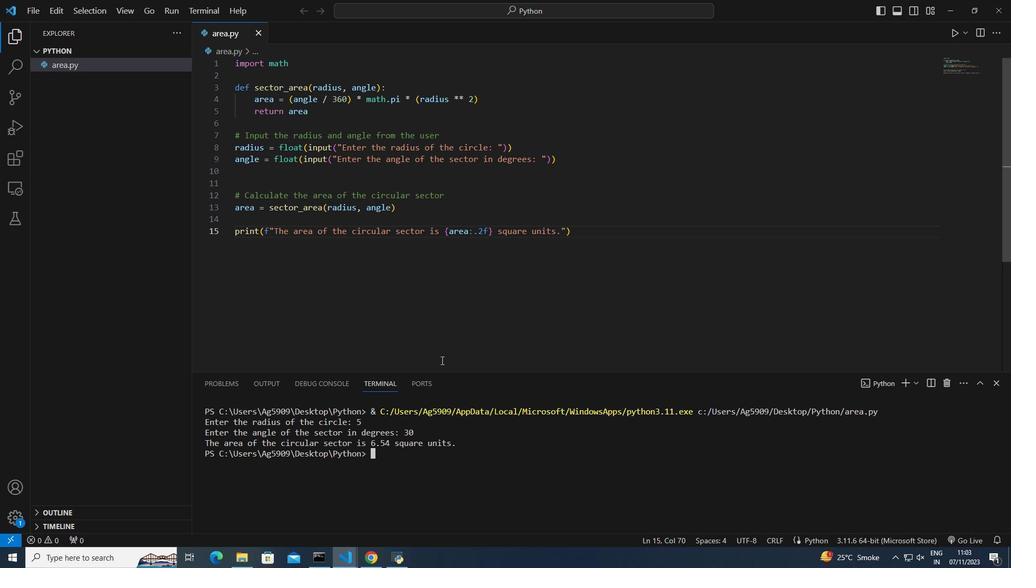 
